 Task: Add Yogi Tea Chai Roobios to the cart.
Action: Mouse pressed left at (24, 96)
Screenshot: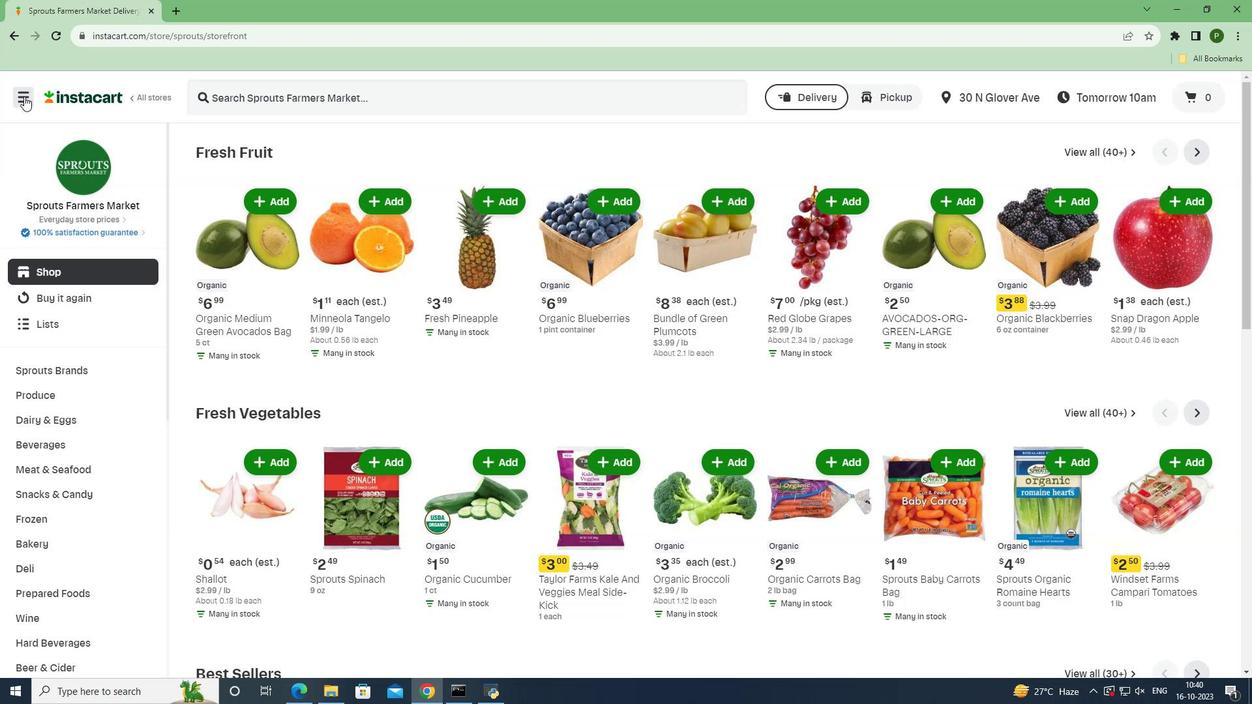 
Action: Mouse moved to (14, 349)
Screenshot: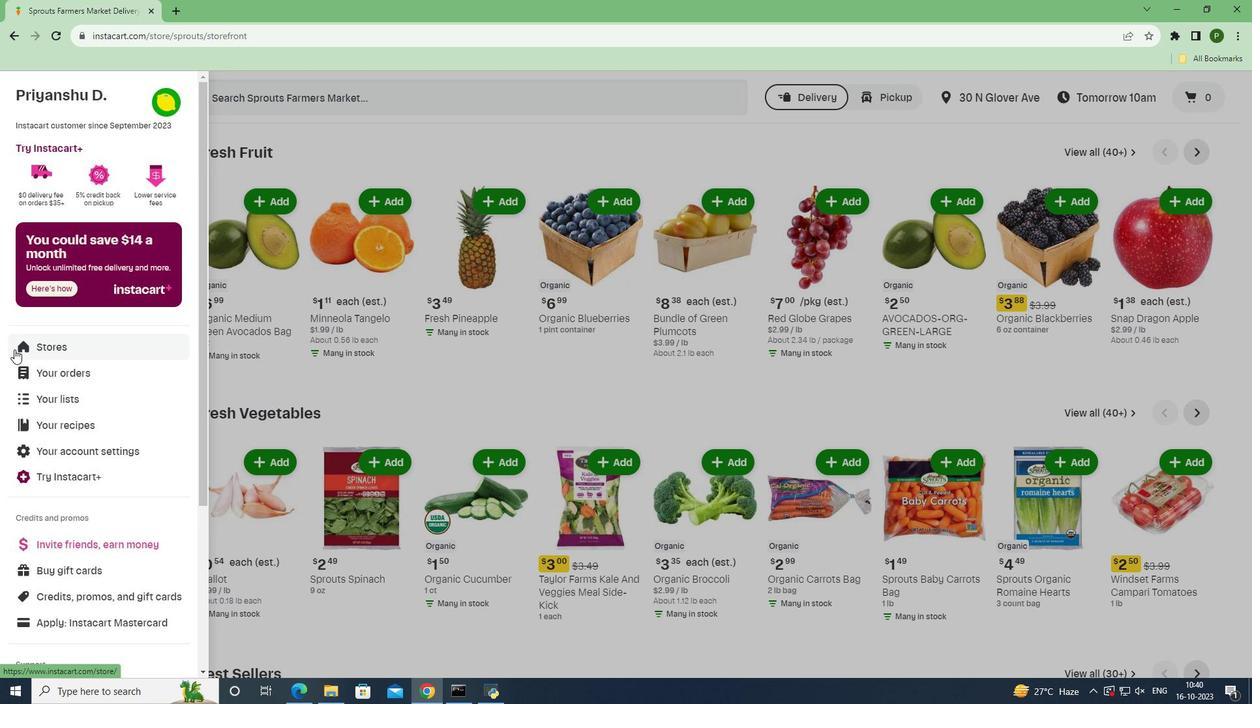 
Action: Mouse pressed left at (14, 349)
Screenshot: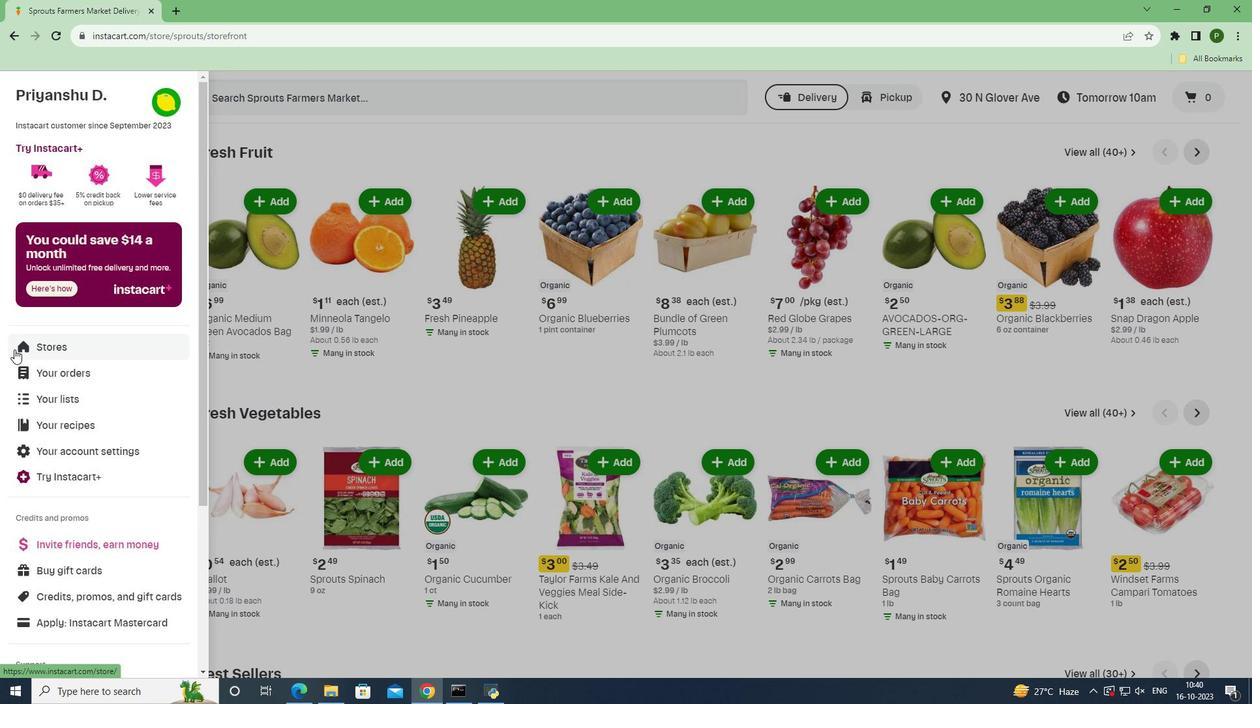 
Action: Mouse moved to (296, 146)
Screenshot: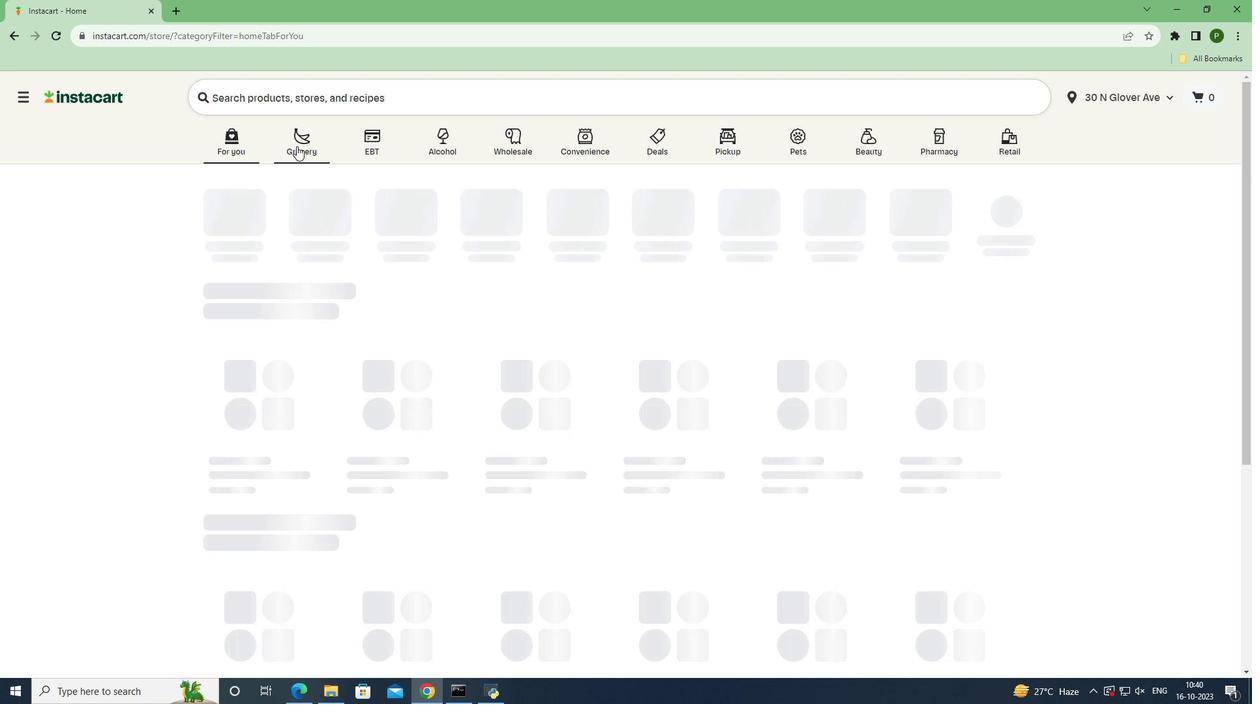 
Action: Mouse pressed left at (296, 146)
Screenshot: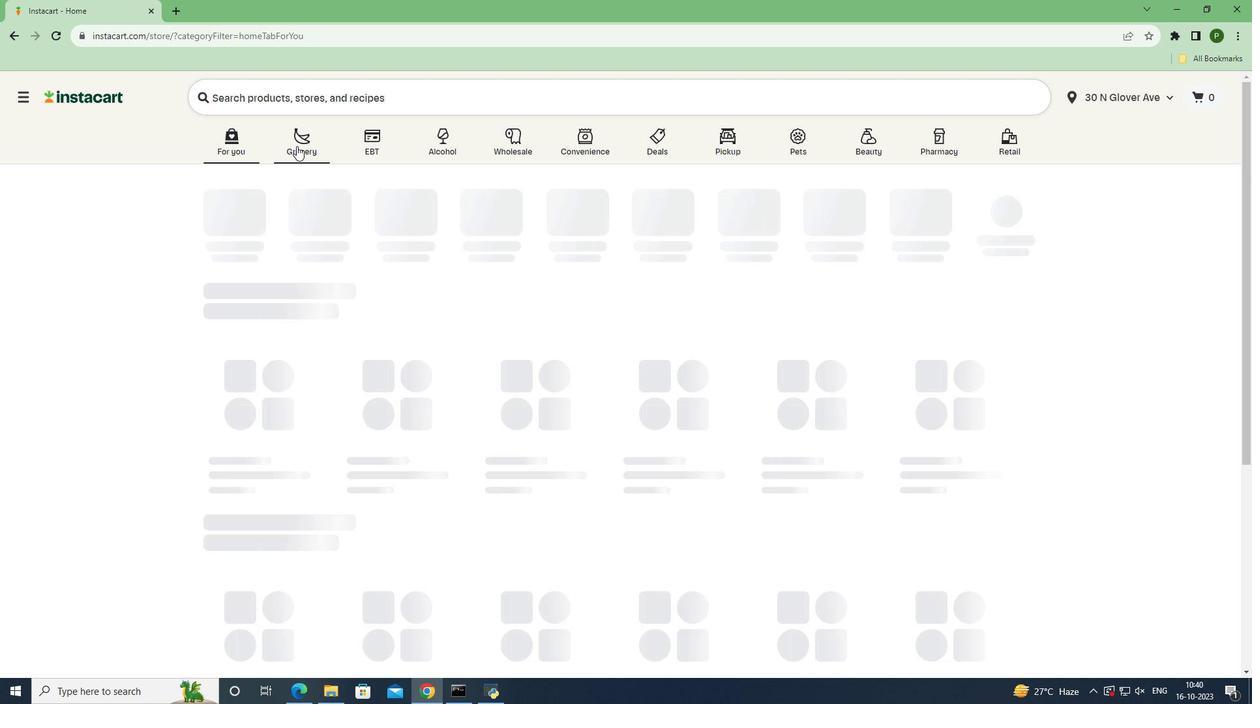 
Action: Mouse moved to (802, 296)
Screenshot: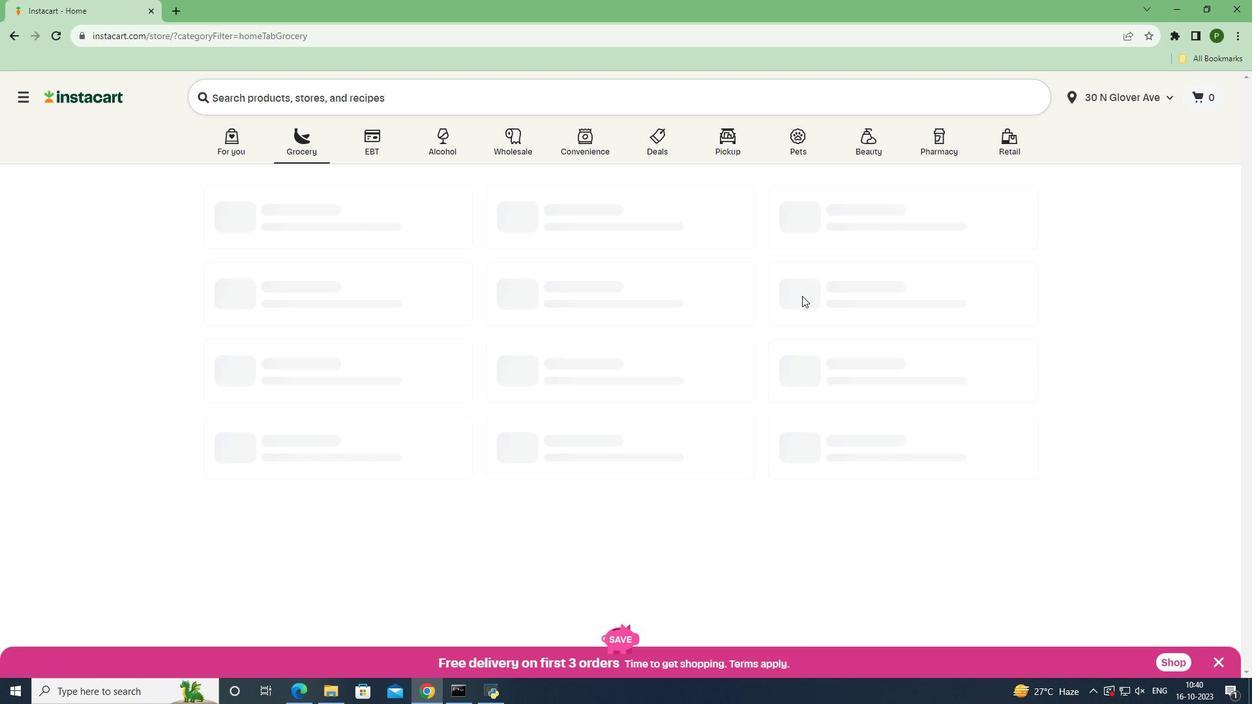 
Action: Mouse pressed left at (802, 296)
Screenshot: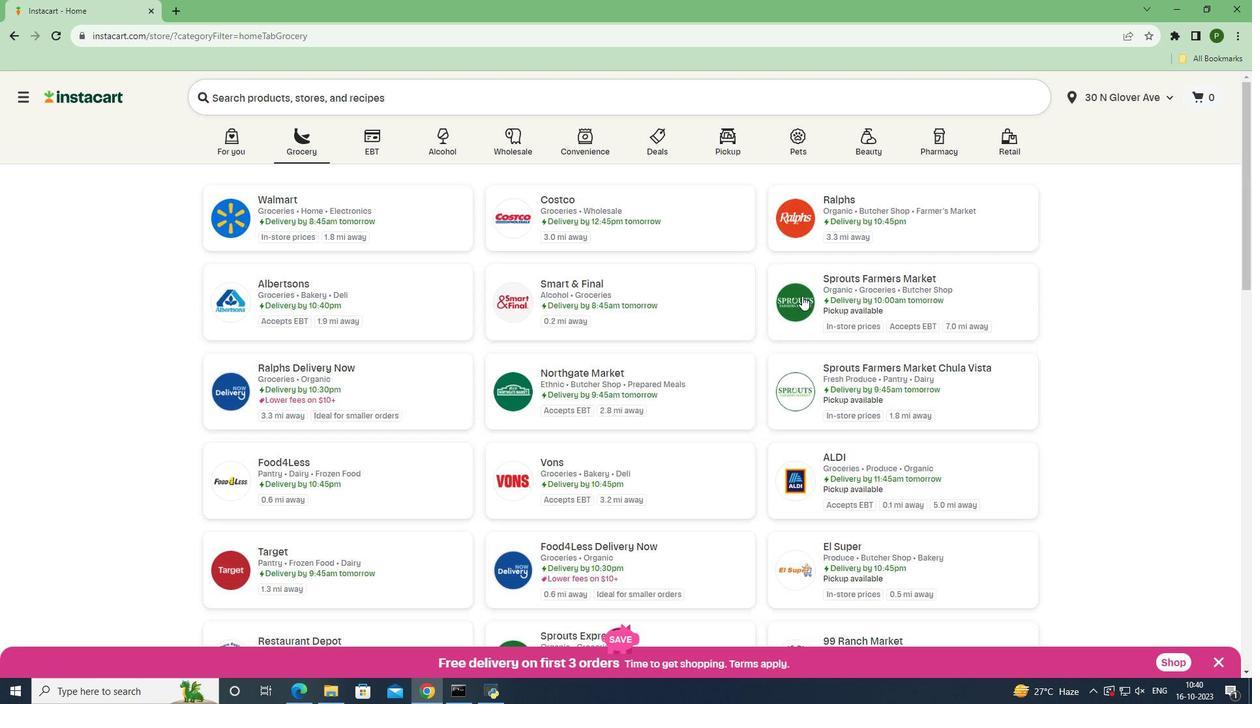 
Action: Mouse moved to (93, 439)
Screenshot: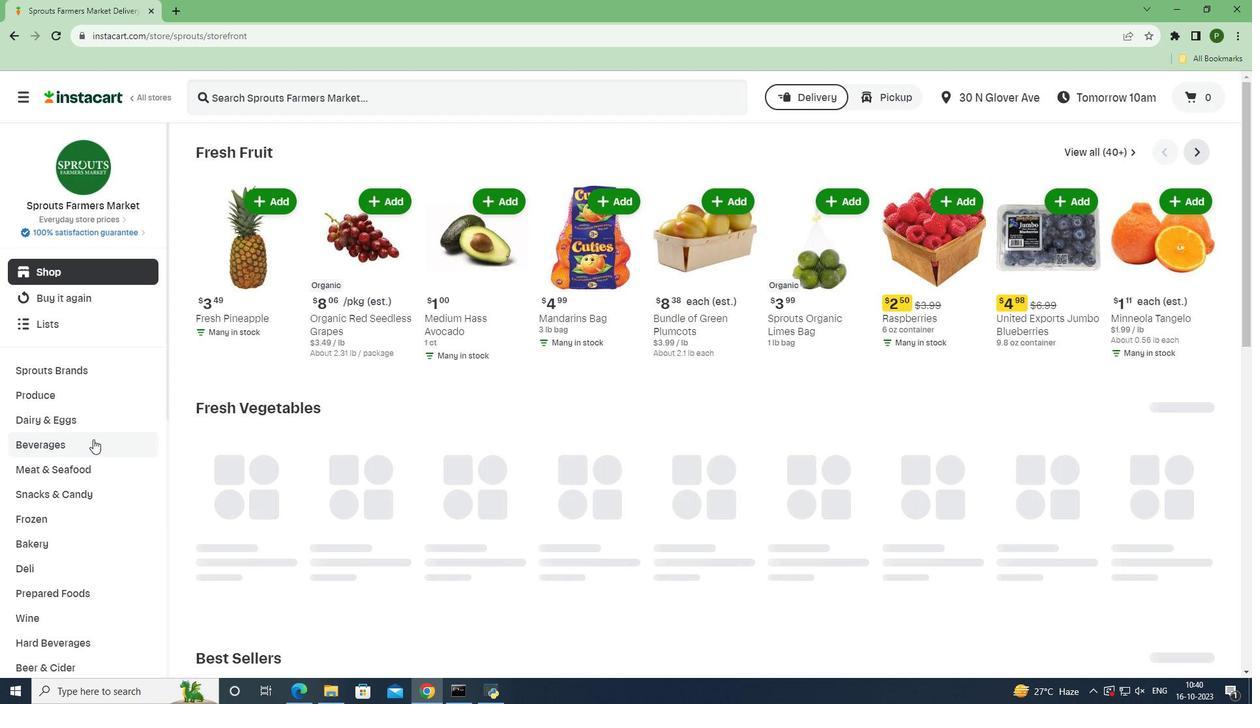 
Action: Mouse pressed left at (93, 439)
Screenshot: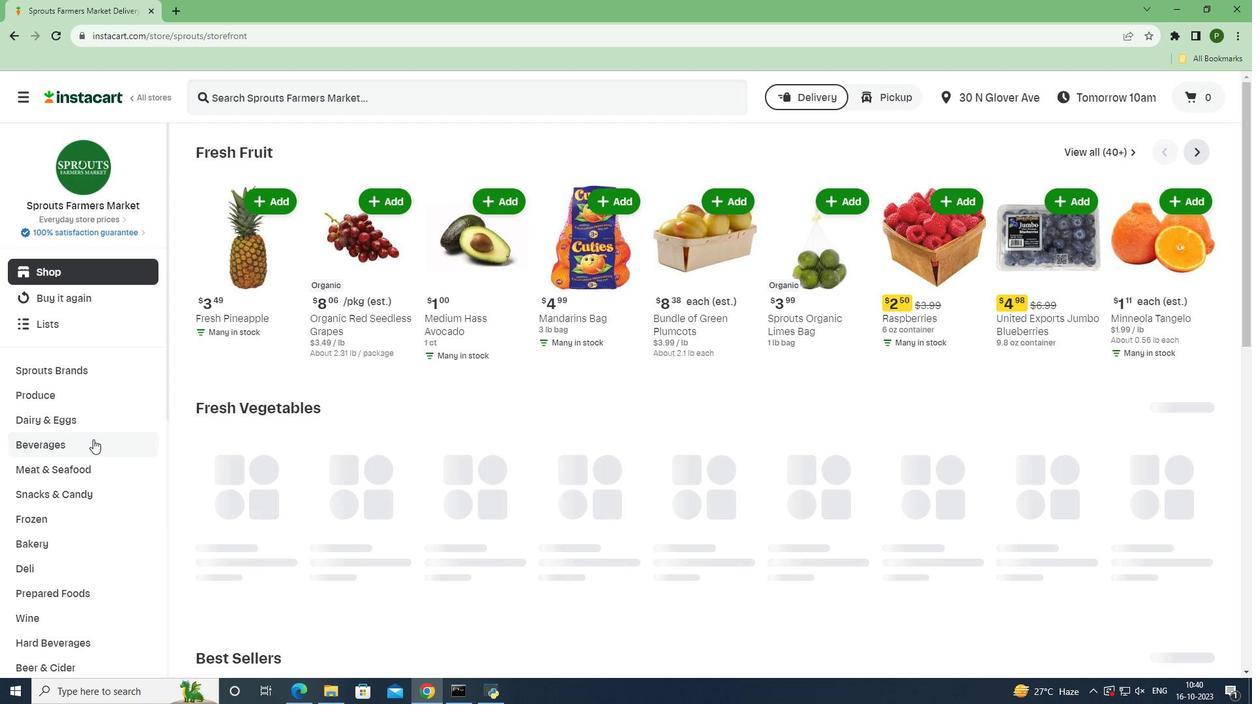 
Action: Mouse moved to (1138, 174)
Screenshot: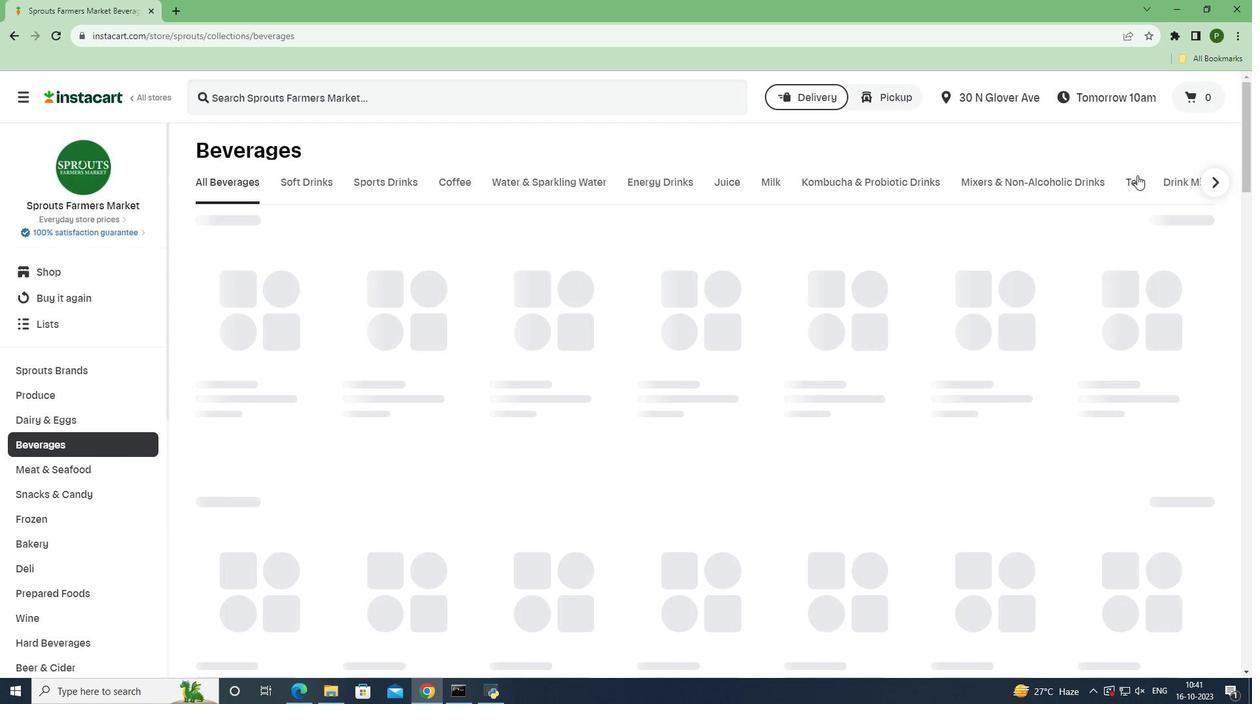 
Action: Mouse pressed left at (1138, 174)
Screenshot: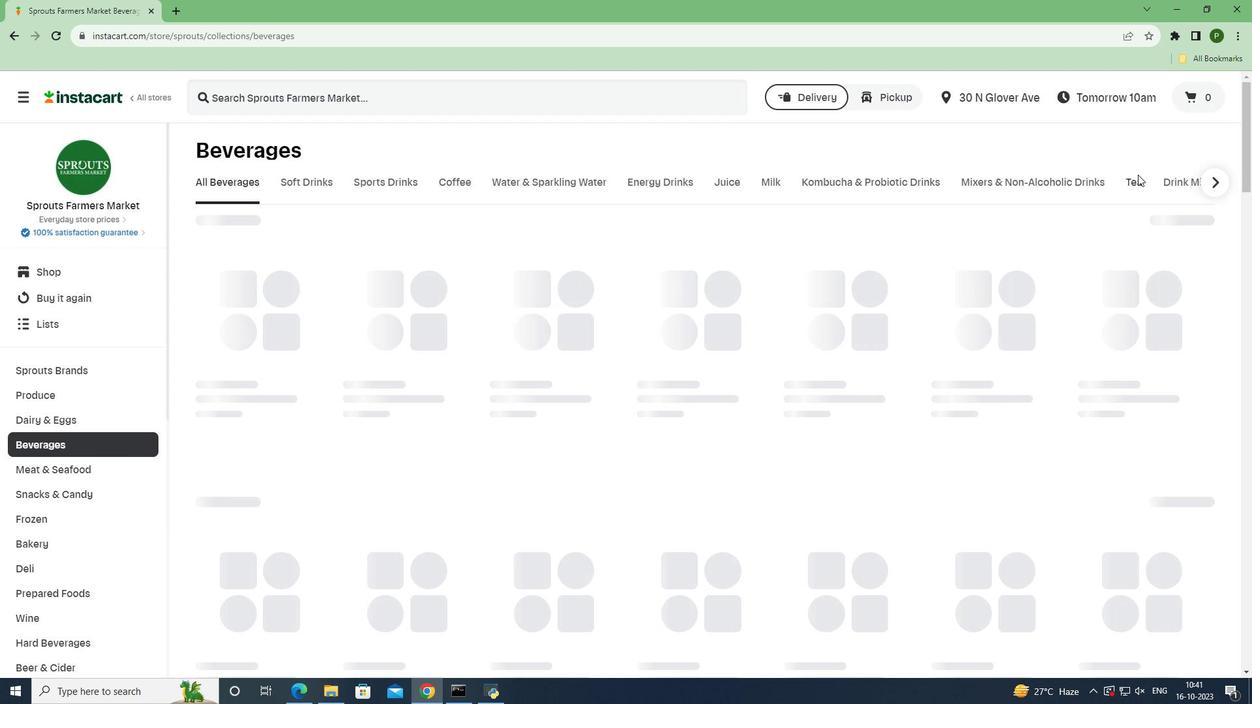 
Action: Mouse moved to (1133, 178)
Screenshot: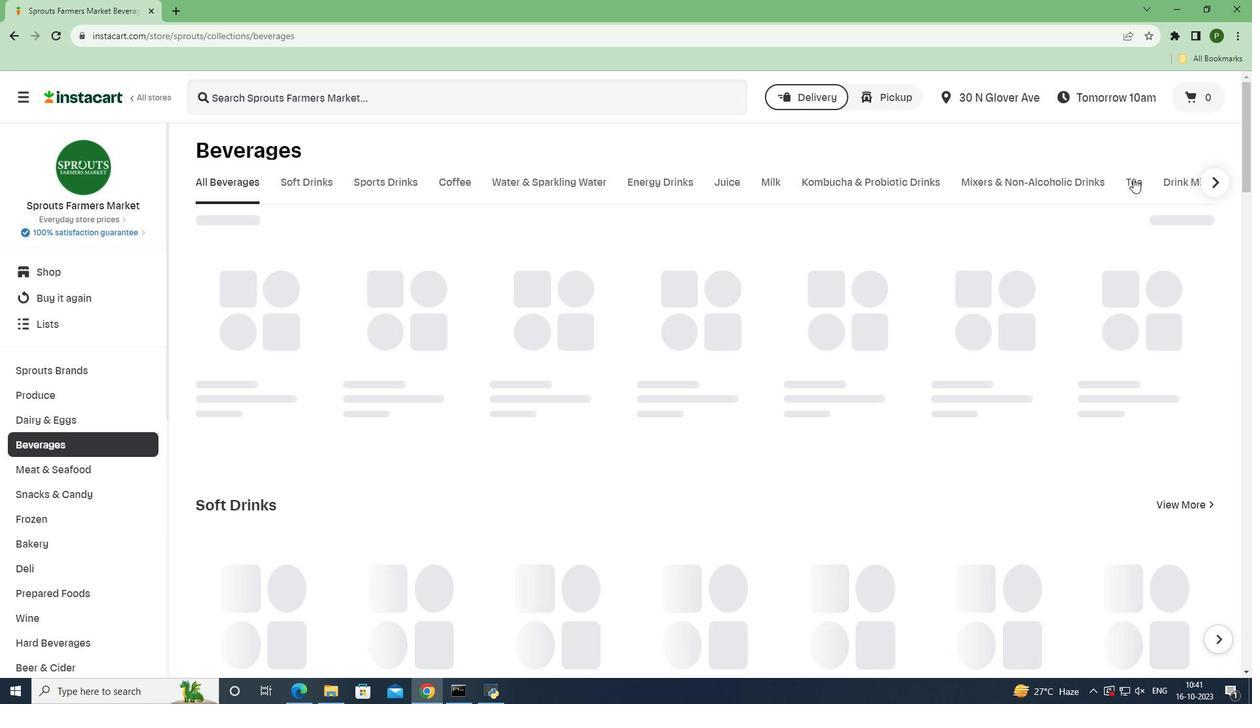 
Action: Mouse pressed left at (1133, 178)
Screenshot: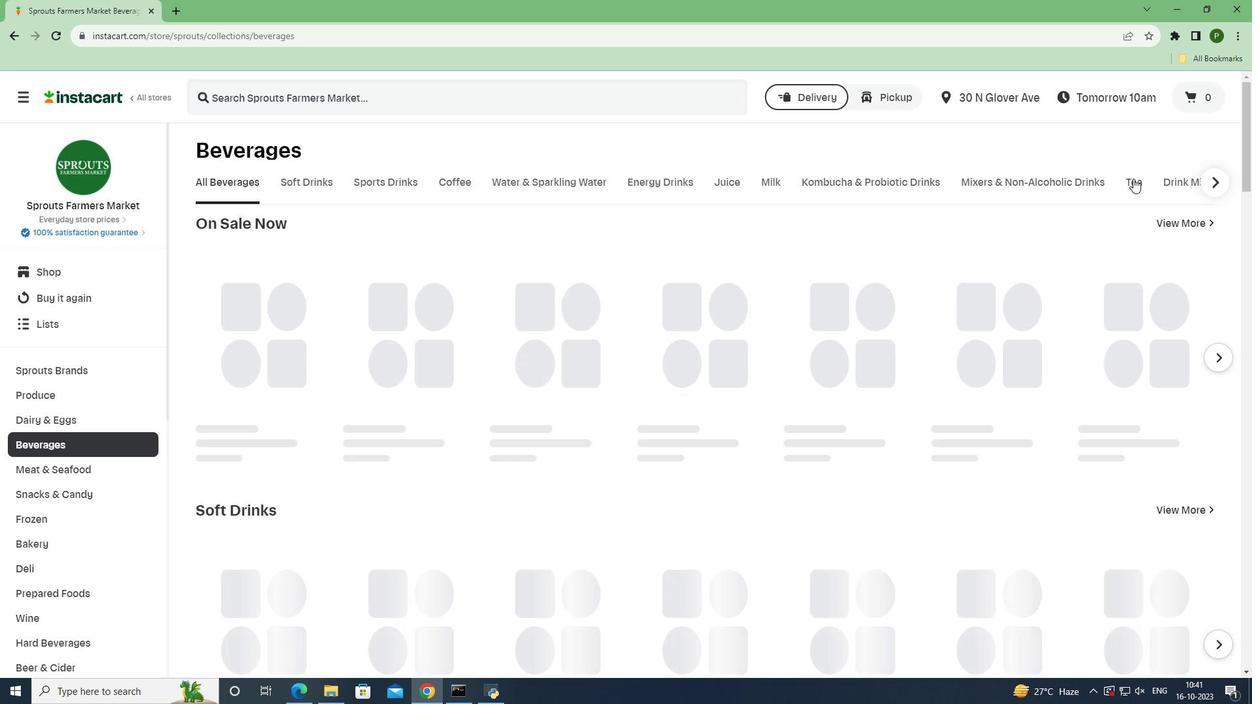 
Action: Mouse moved to (401, 106)
Screenshot: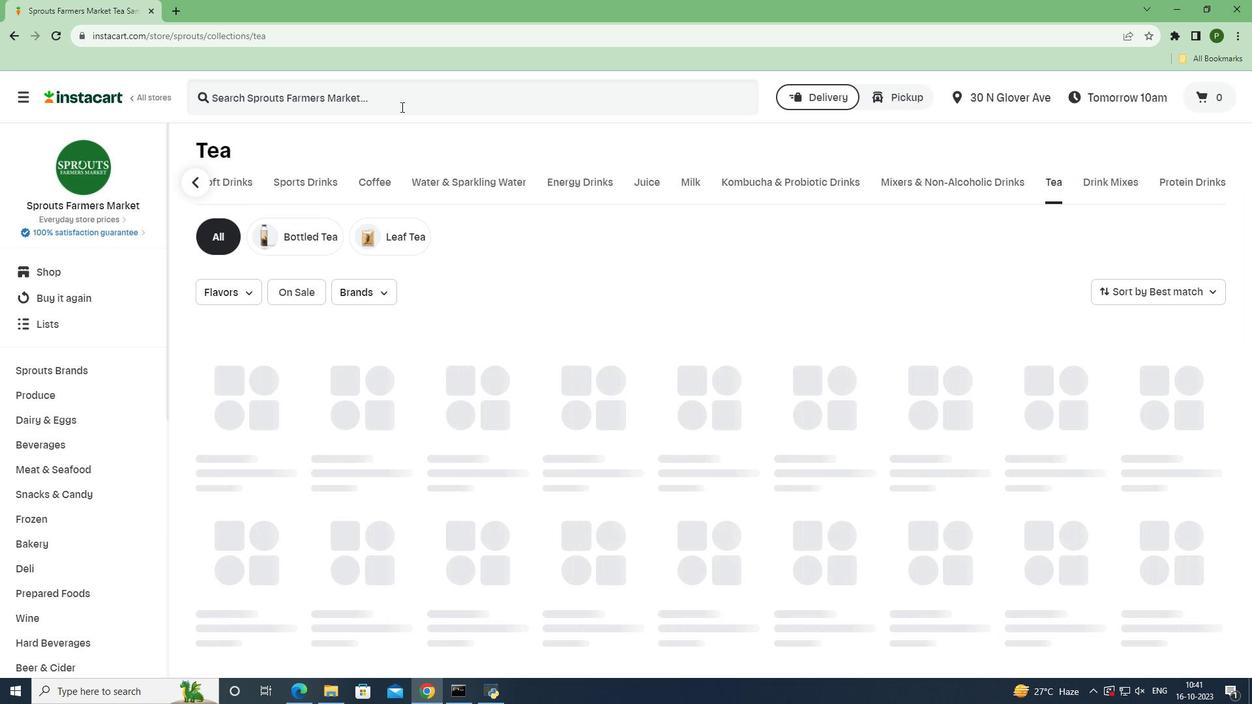 
Action: Mouse pressed left at (401, 106)
Screenshot: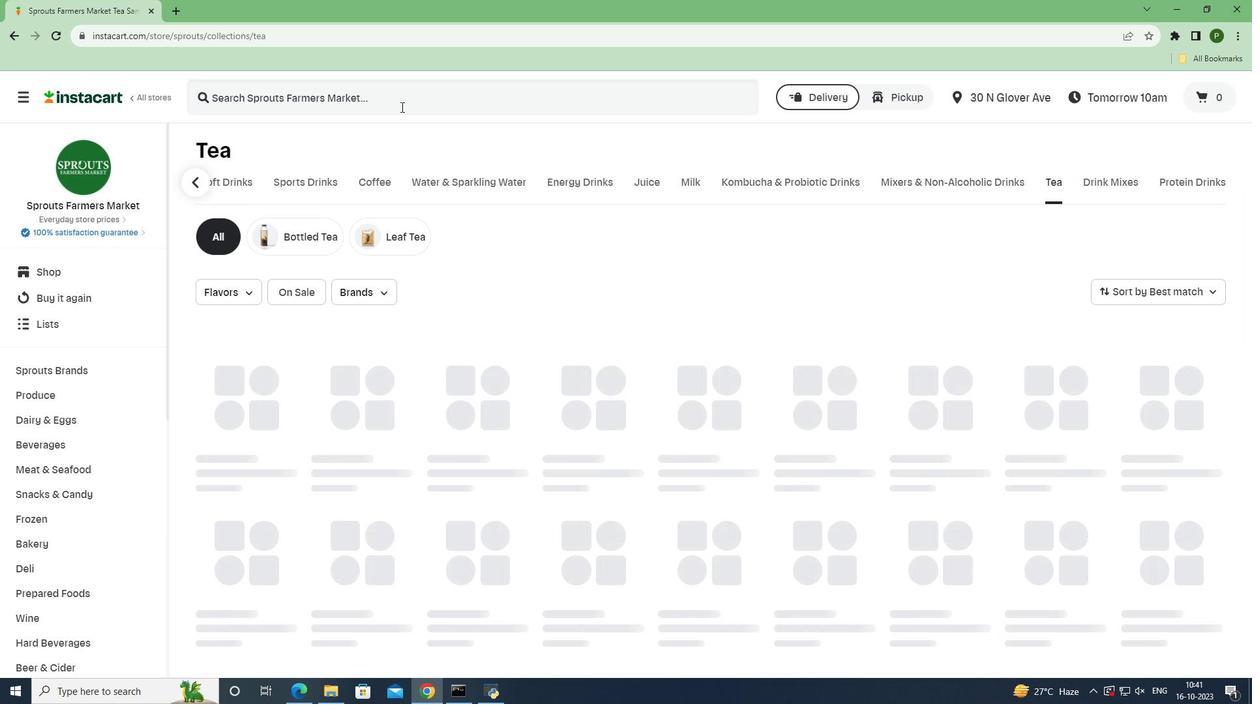 
Action: Key pressed <Key.caps_lock>Y<Key.caps_lock>ogi<Key.space><Key.caps_lock>T<Key.caps_lock>ea<Key.space><Key.caps_lock>C<Key.caps_lock>hai<Key.space><Key.caps_lock>R<Key.caps_lock>oobios<Key.space><Key.enter>
Screenshot: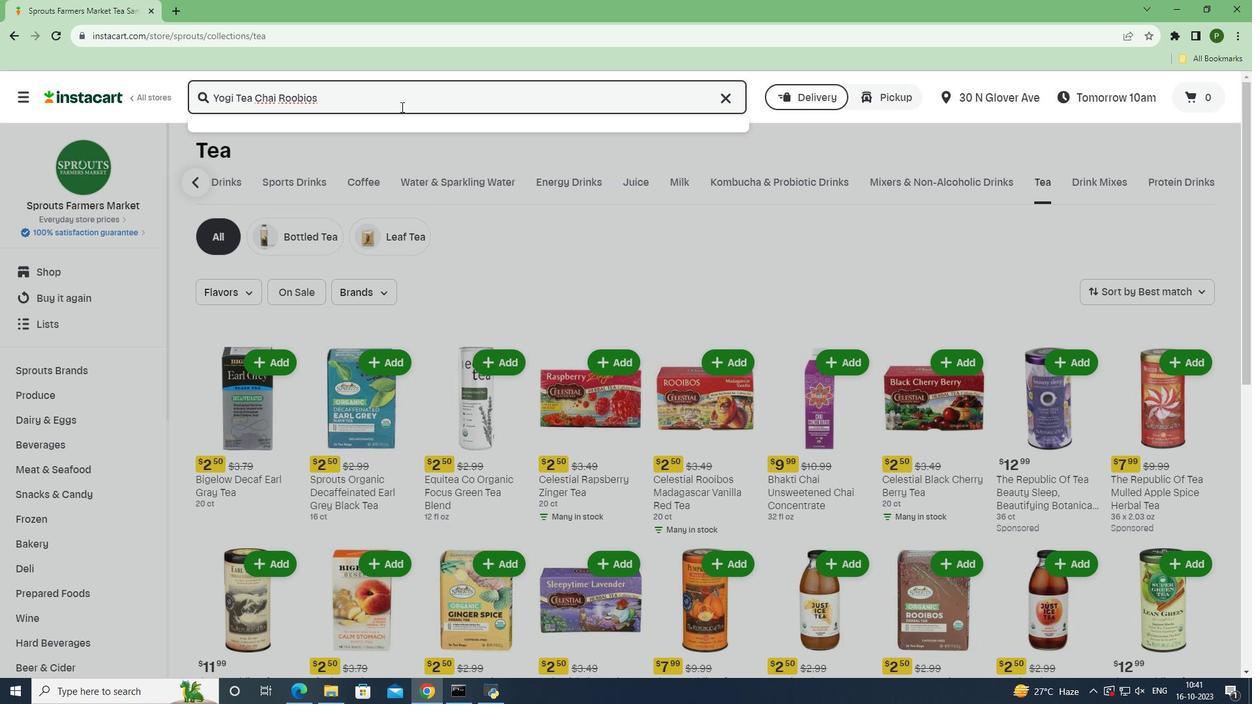 
Action: Mouse moved to (989, 199)
Screenshot: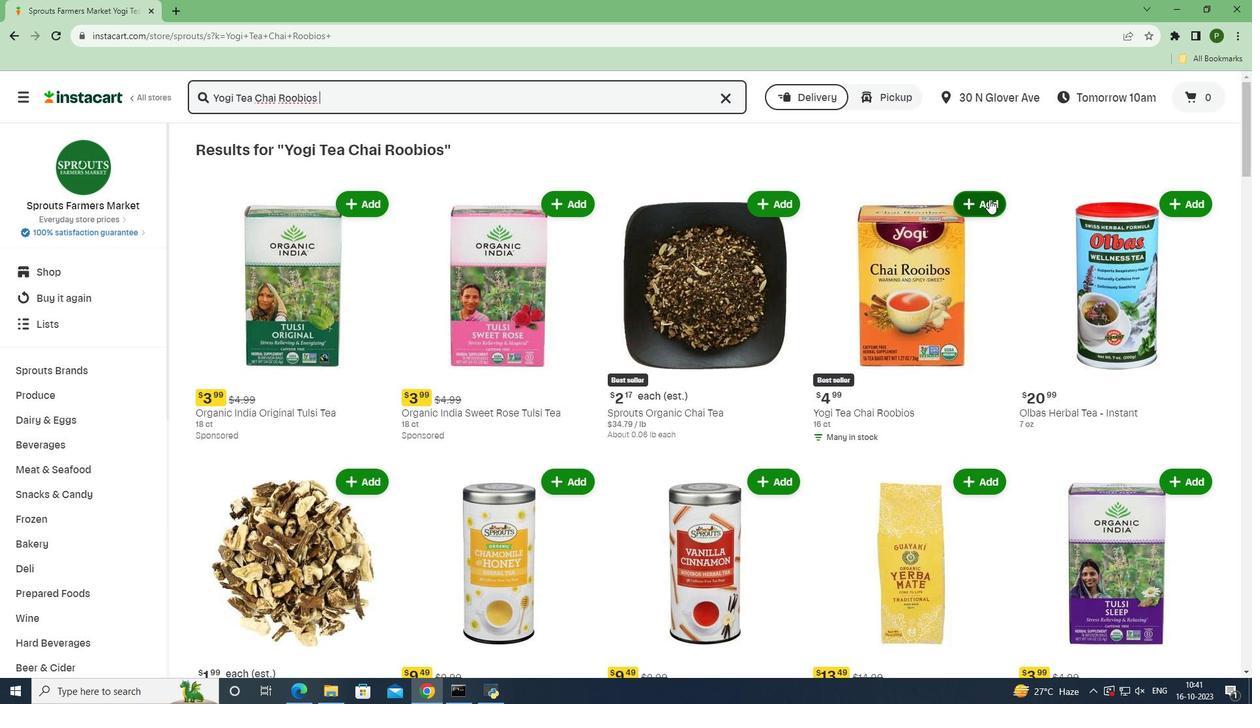 
Action: Mouse pressed left at (989, 199)
Screenshot: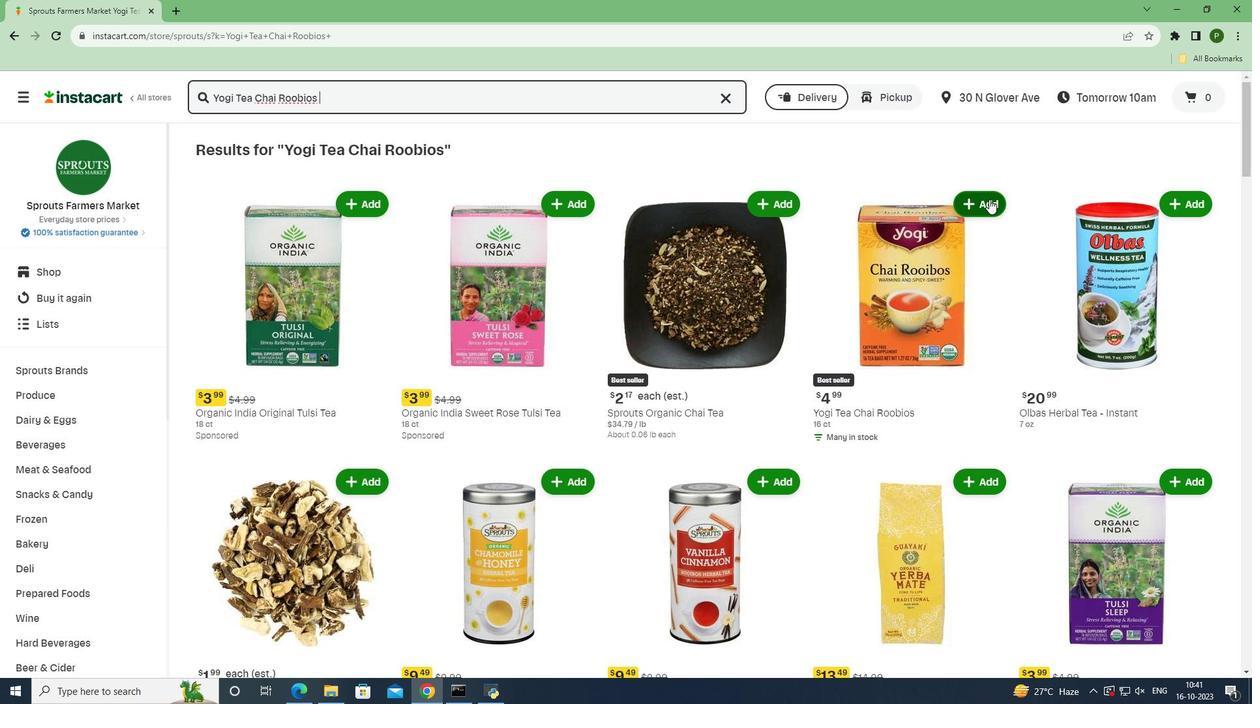 
Action: Mouse moved to (996, 288)
Screenshot: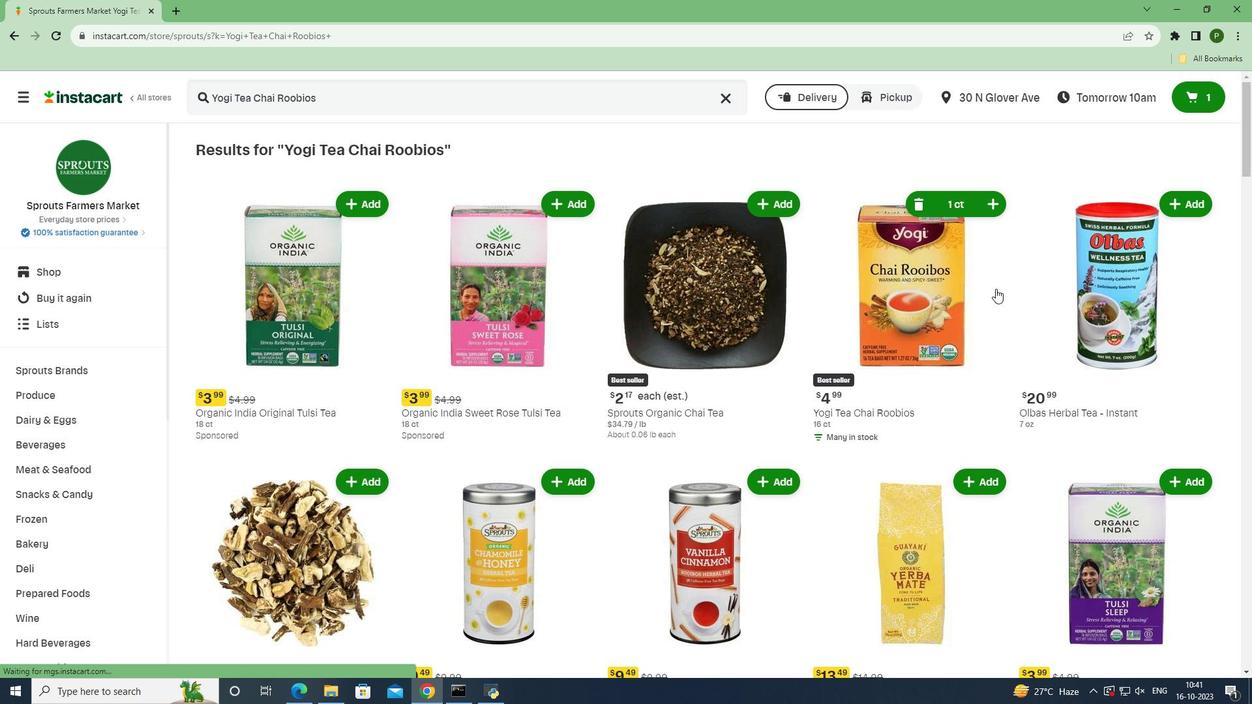
